 Task: Add Attachment from Google Drive to Card Card0000000403 in Board Board0000000101 in Workspace WS0000000034 in Trello. Add Cover Orange to Card Card0000000403 in Board Board0000000101 in Workspace WS0000000034 in Trello. Add "Add Label …" with "Title" Title0000000403 to Button Button0000000403 to Card Card0000000403 in Board Board0000000101 in Workspace WS0000000034 in Trello. Add Description DS0000000403 to Card Card0000000403 in Board Board0000000101 in Workspace WS0000000034 in Trello. Add Comment CM0000000403 to Card Card0000000403 in Board Board0000000101 in Workspace WS0000000034 in Trello
Action: Mouse moved to (492, 516)
Screenshot: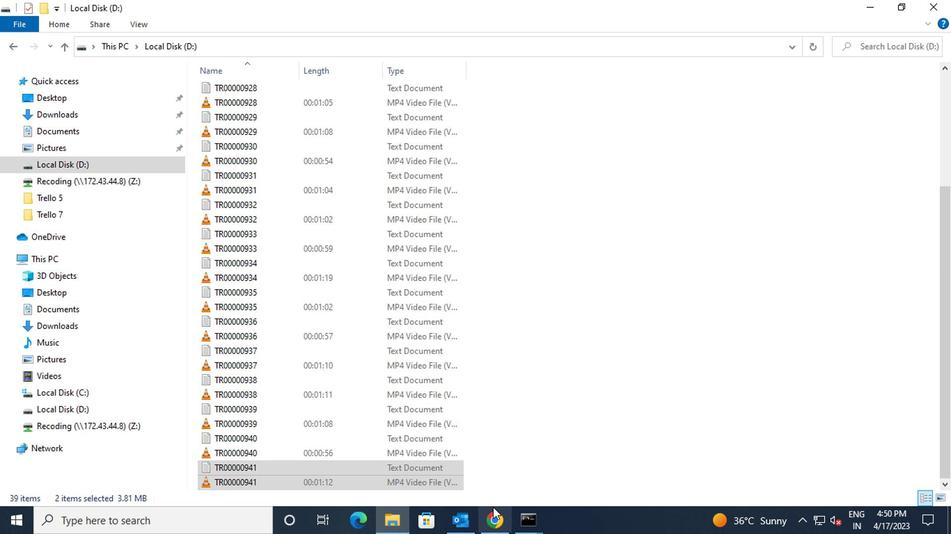 
Action: Mouse pressed left at (492, 516)
Screenshot: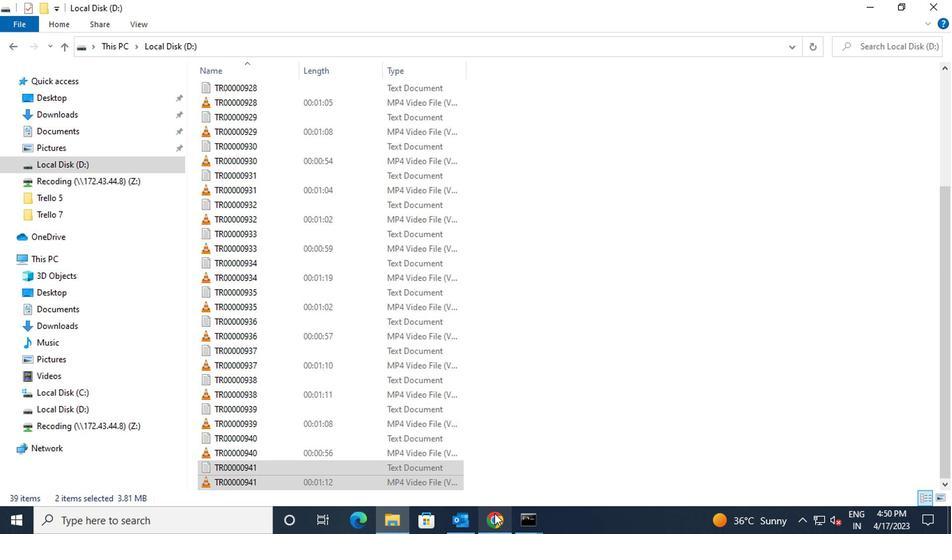 
Action: Mouse moved to (320, 452)
Screenshot: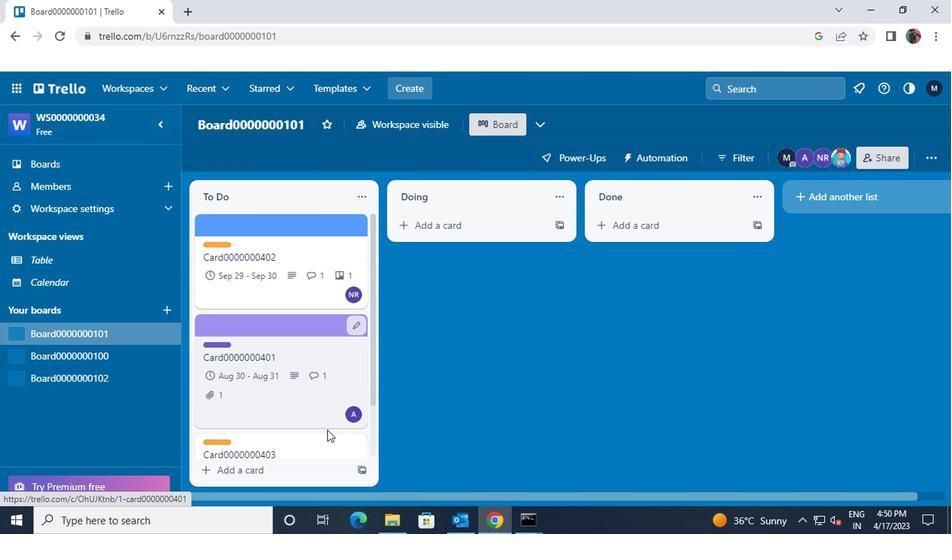 
Action: Mouse pressed left at (320, 452)
Screenshot: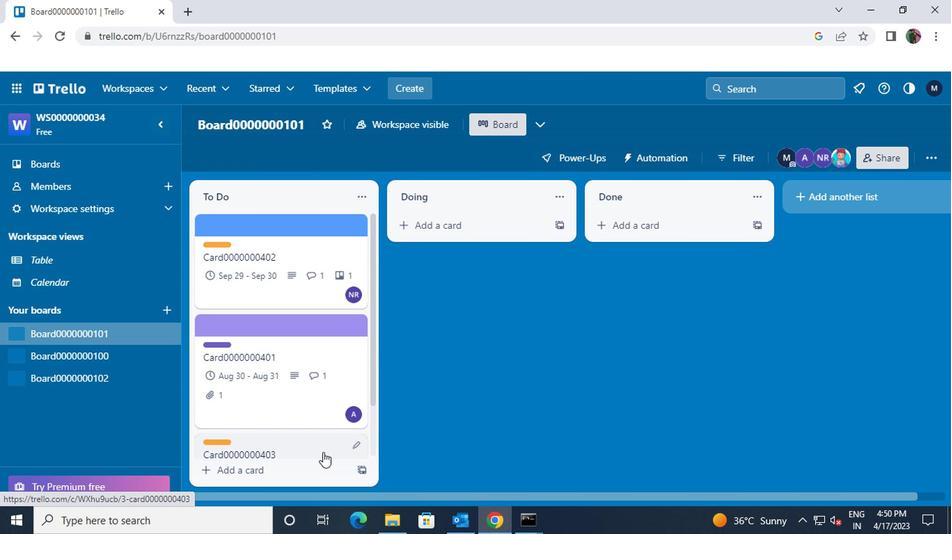 
Action: Mouse moved to (653, 310)
Screenshot: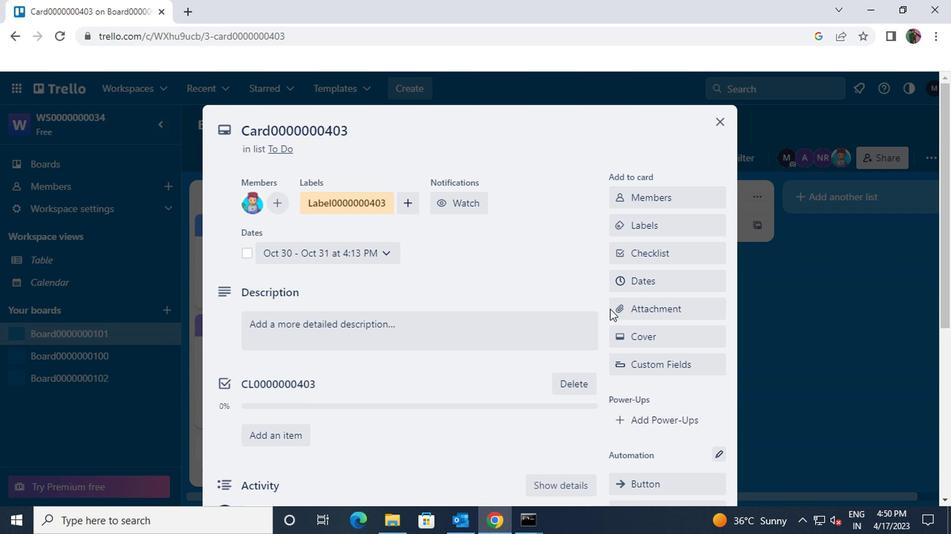 
Action: Mouse pressed left at (653, 310)
Screenshot: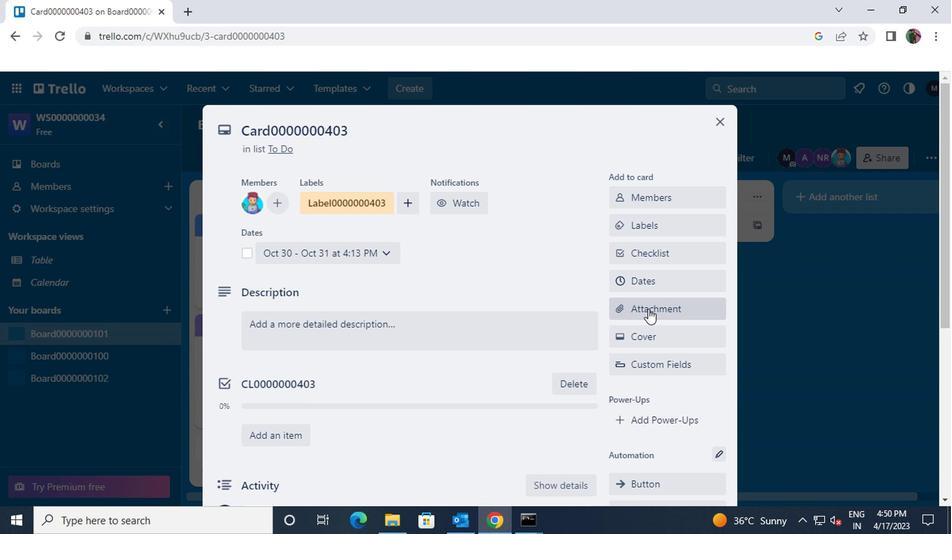 
Action: Mouse moved to (673, 193)
Screenshot: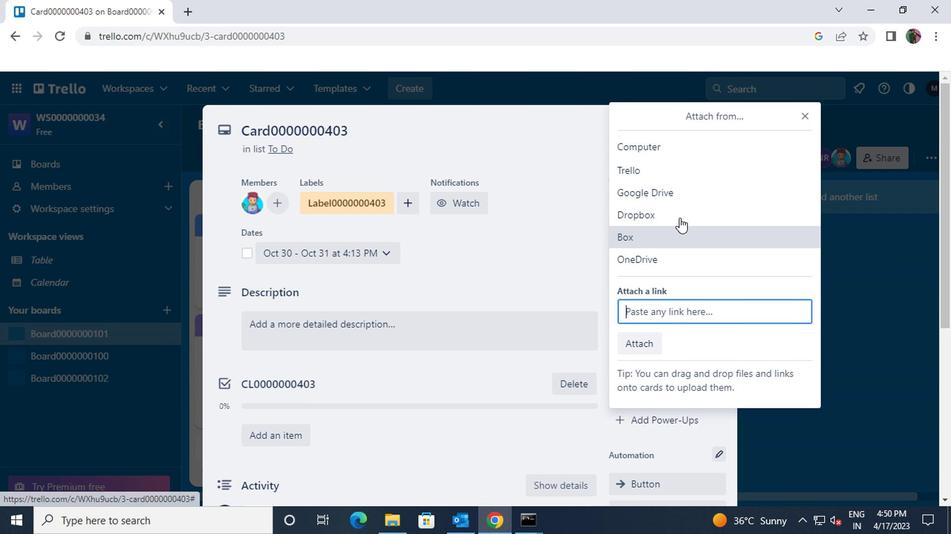 
Action: Mouse pressed left at (673, 193)
Screenshot: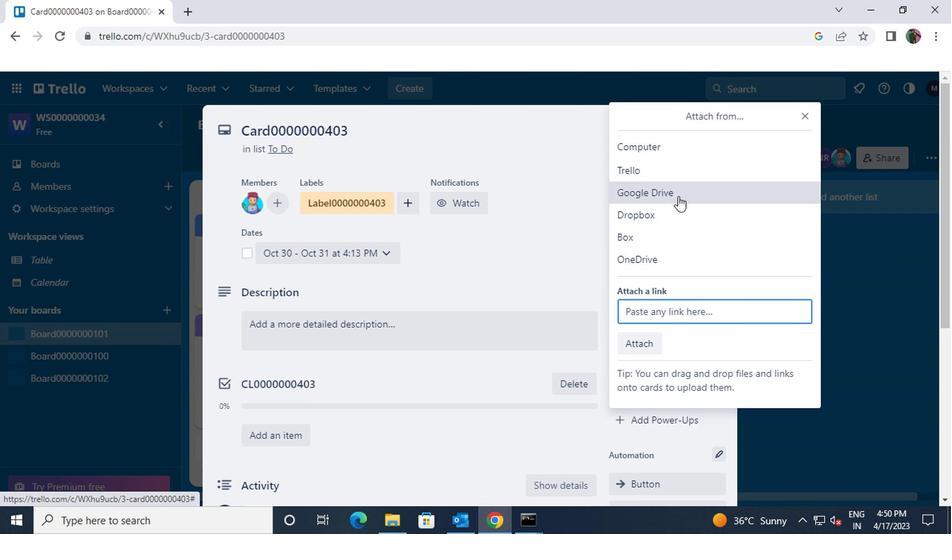 
Action: Mouse moved to (657, 402)
Screenshot: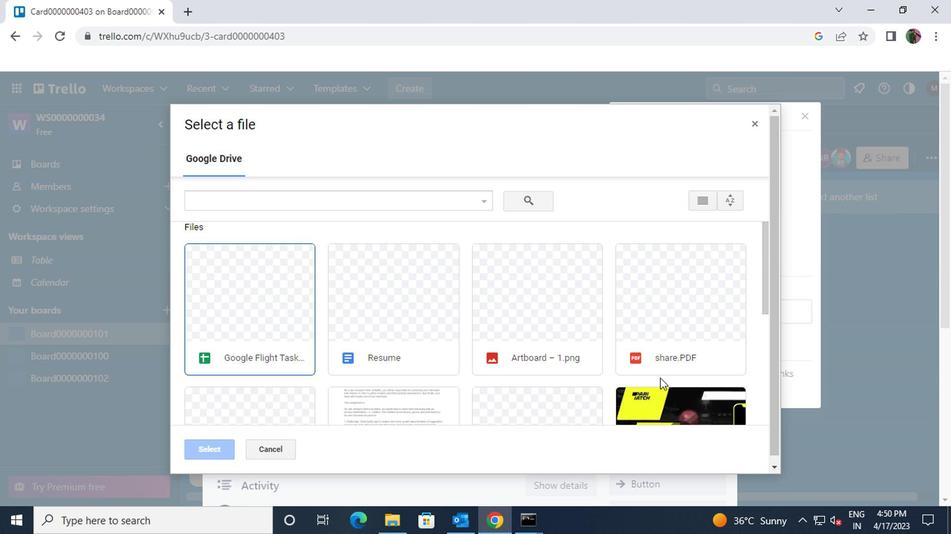 
Action: Mouse pressed left at (657, 402)
Screenshot: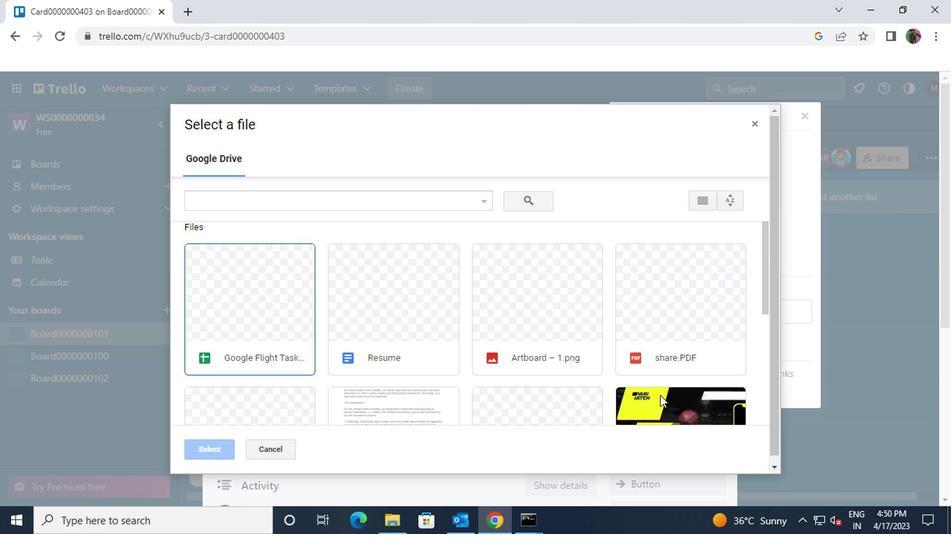 
Action: Mouse moved to (210, 448)
Screenshot: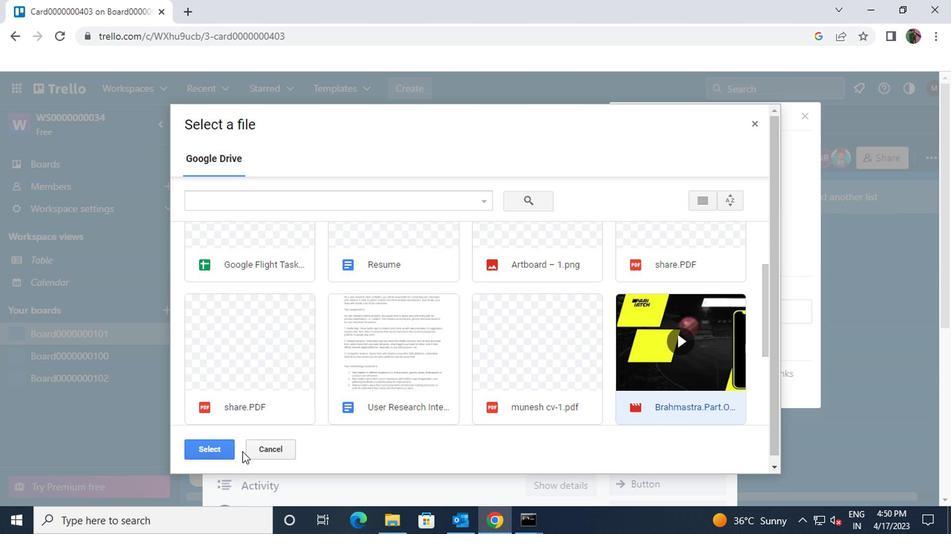 
Action: Mouse pressed left at (210, 448)
Screenshot: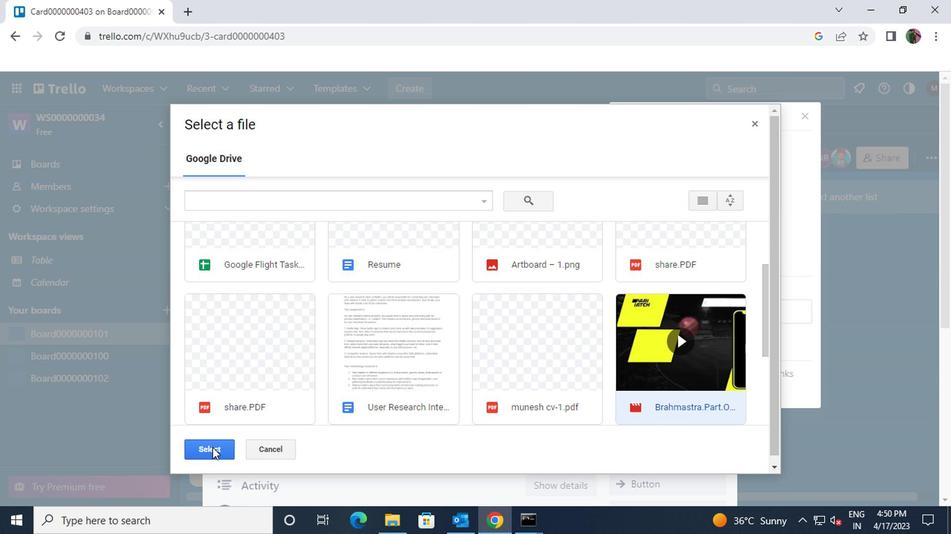 
Action: Mouse moved to (630, 339)
Screenshot: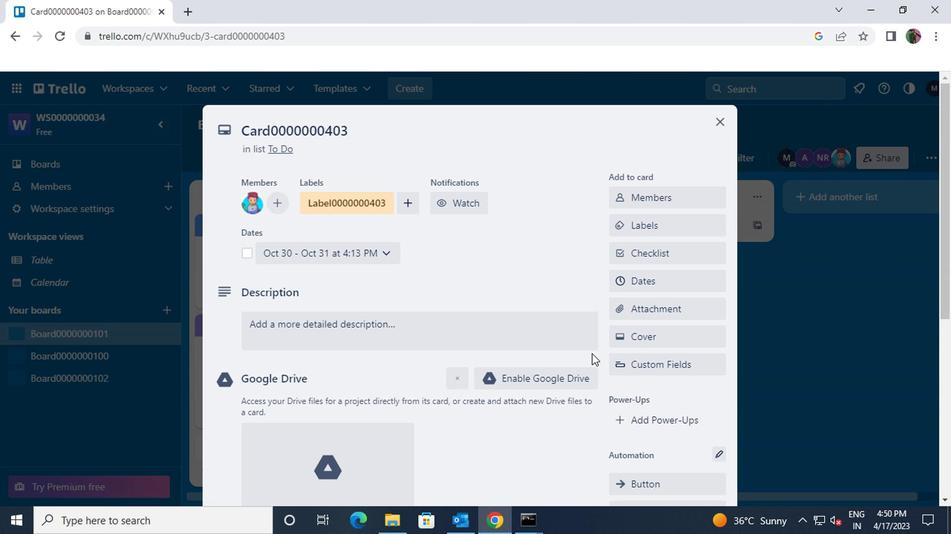 
Action: Mouse pressed left at (630, 339)
Screenshot: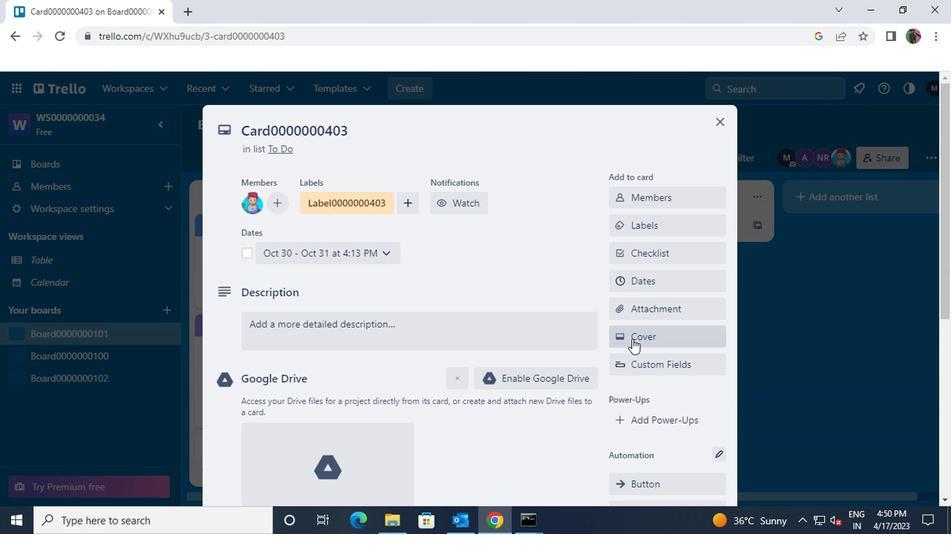 
Action: Mouse moved to (707, 240)
Screenshot: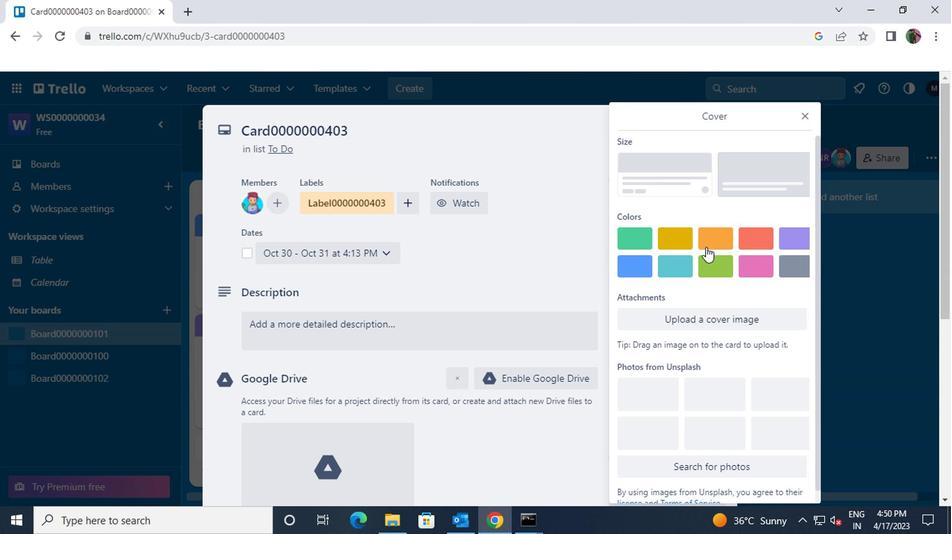 
Action: Mouse pressed left at (707, 240)
Screenshot: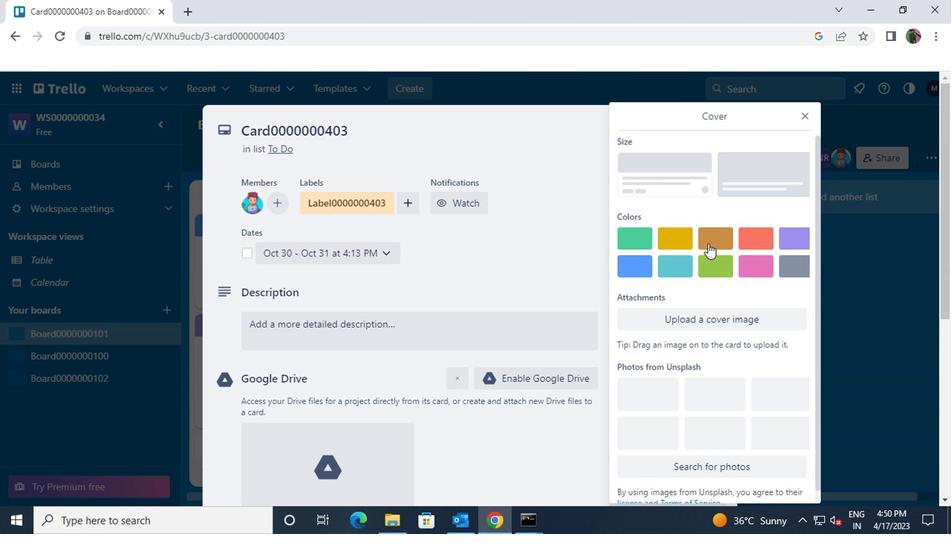 
Action: Mouse moved to (795, 120)
Screenshot: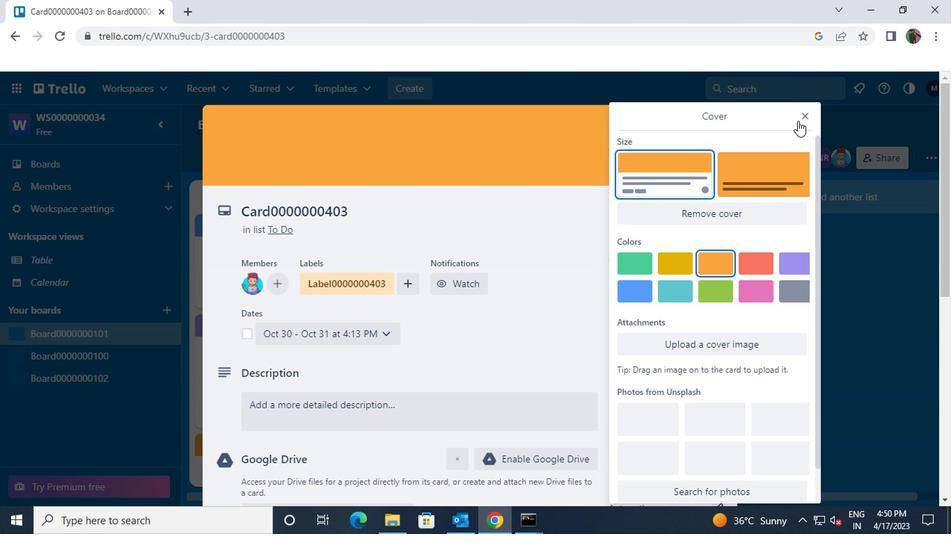 
Action: Mouse pressed left at (795, 120)
Screenshot: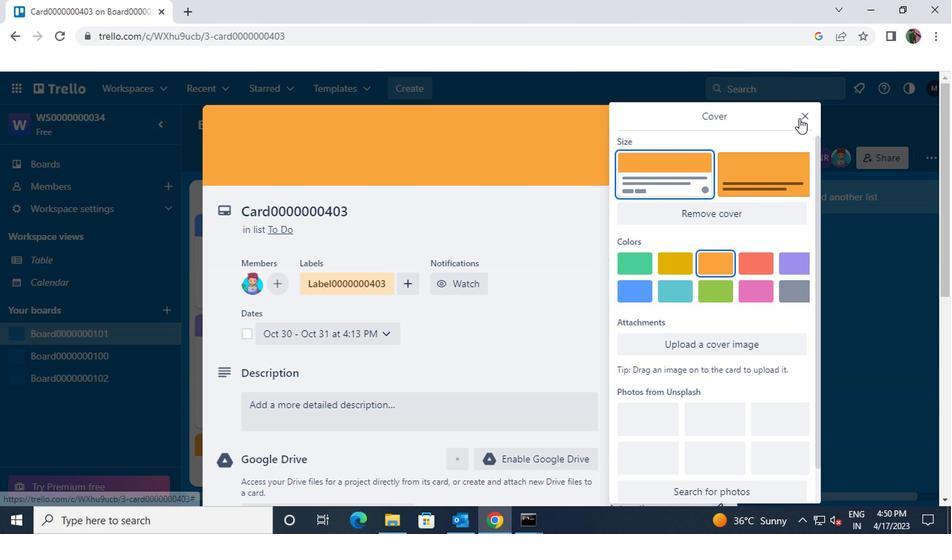 
Action: Mouse moved to (673, 273)
Screenshot: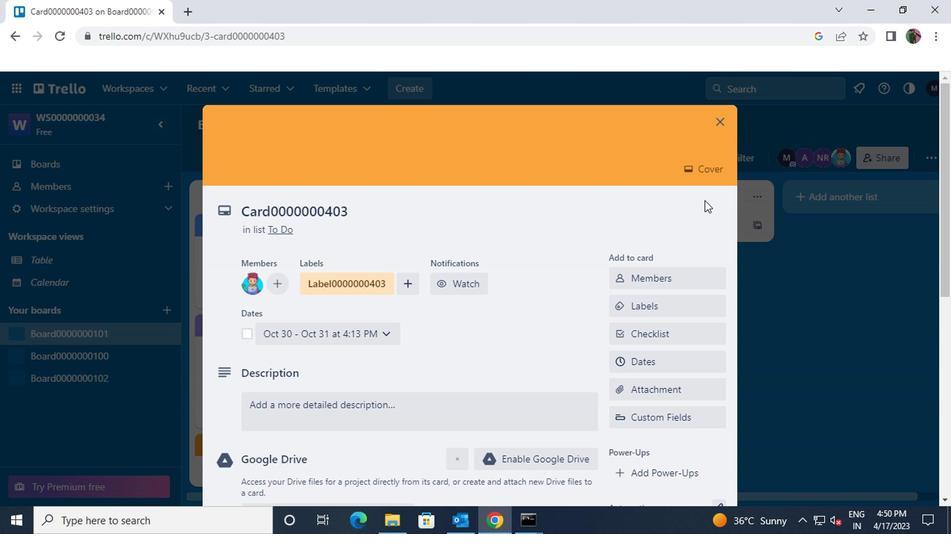 
Action: Mouse scrolled (673, 273) with delta (0, 0)
Screenshot: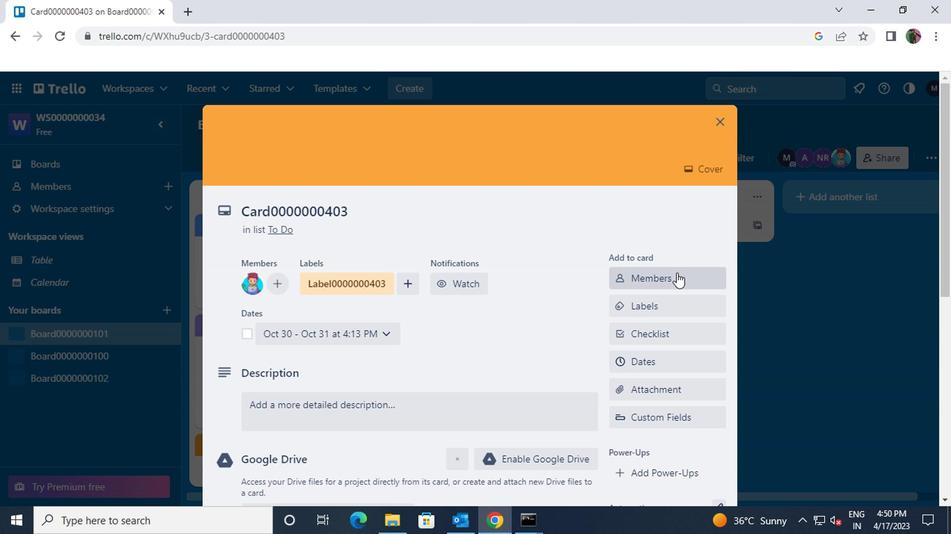 
Action: Mouse scrolled (673, 273) with delta (0, 0)
Screenshot: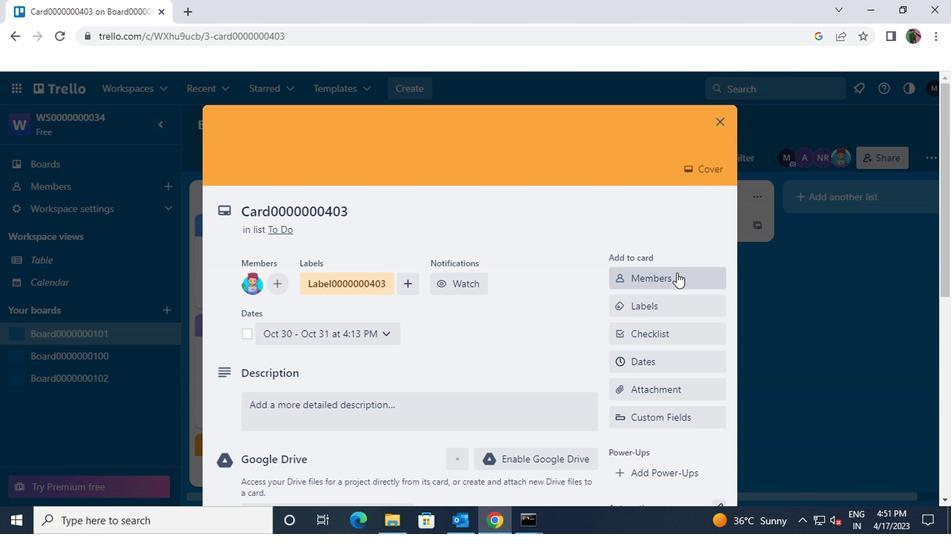 
Action: Mouse moved to (661, 170)
Screenshot: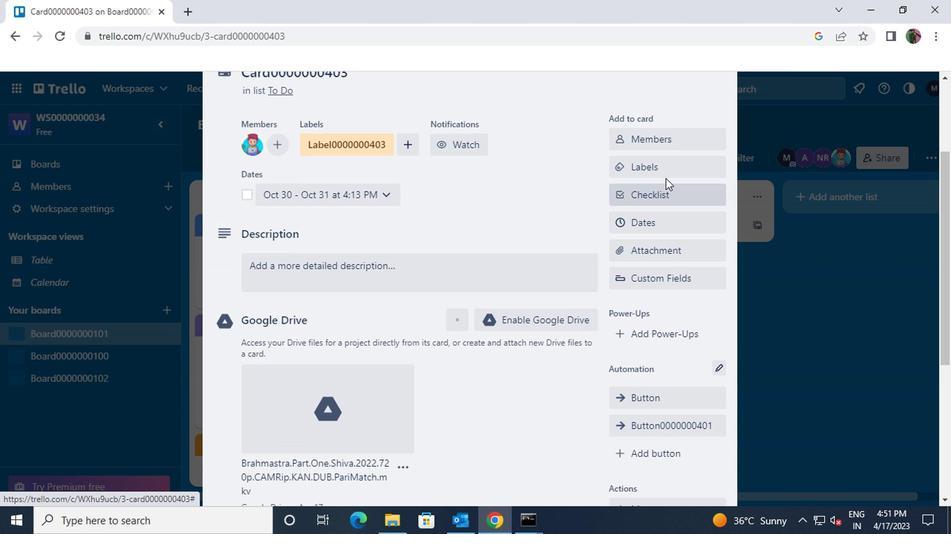 
Action: Mouse pressed left at (661, 170)
Screenshot: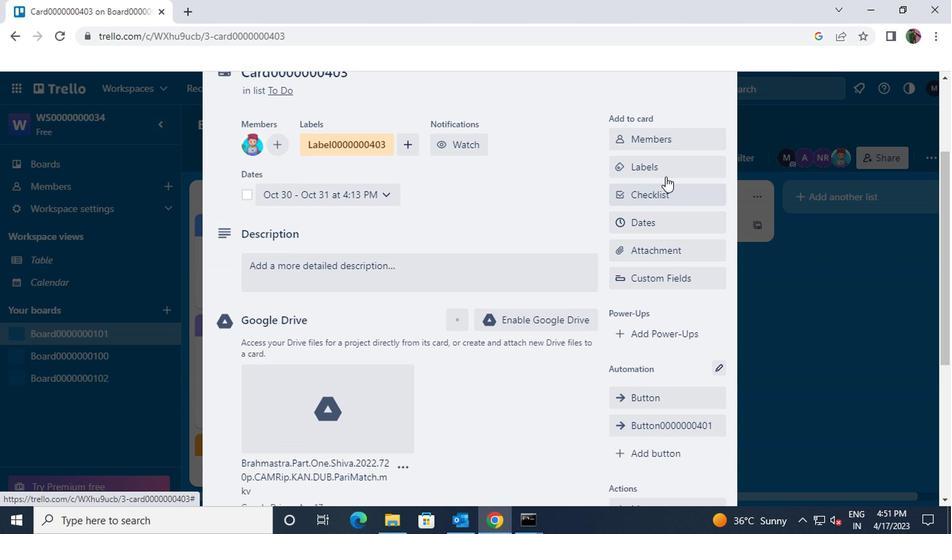 
Action: Mouse moved to (697, 434)
Screenshot: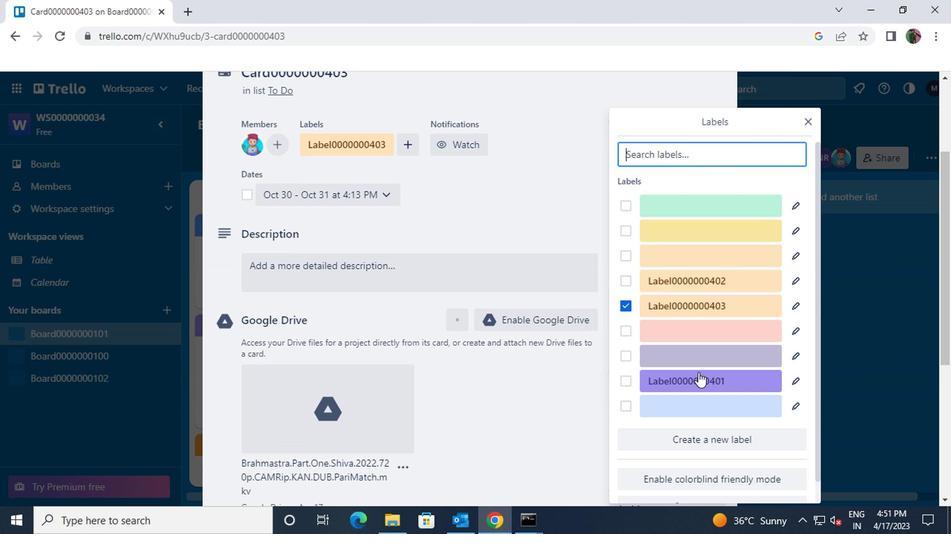 
Action: Mouse pressed left at (697, 434)
Screenshot: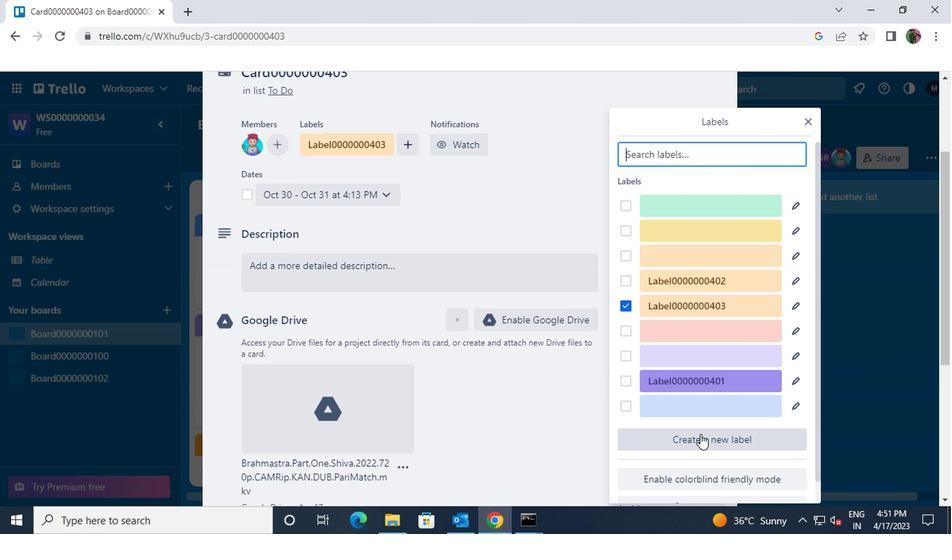 
Action: Mouse moved to (684, 252)
Screenshot: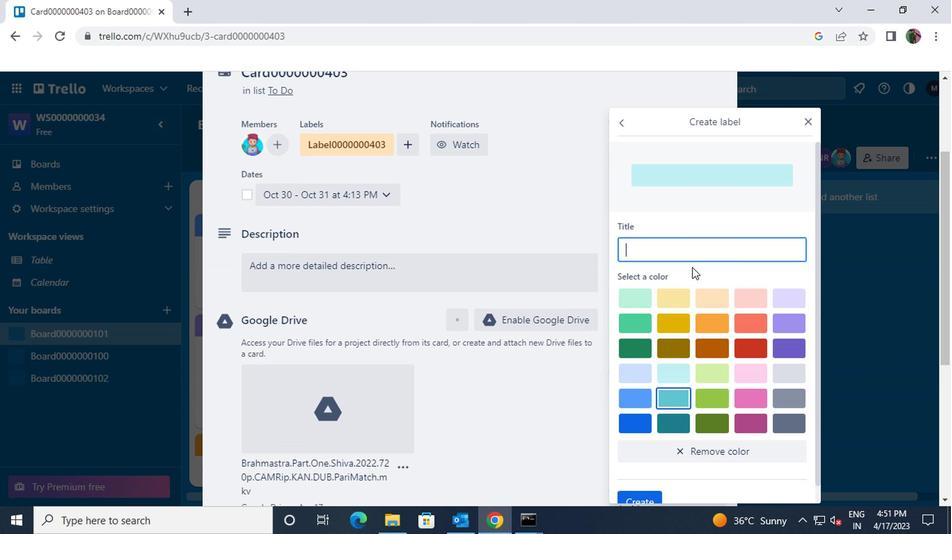 
Action: Mouse pressed left at (684, 252)
Screenshot: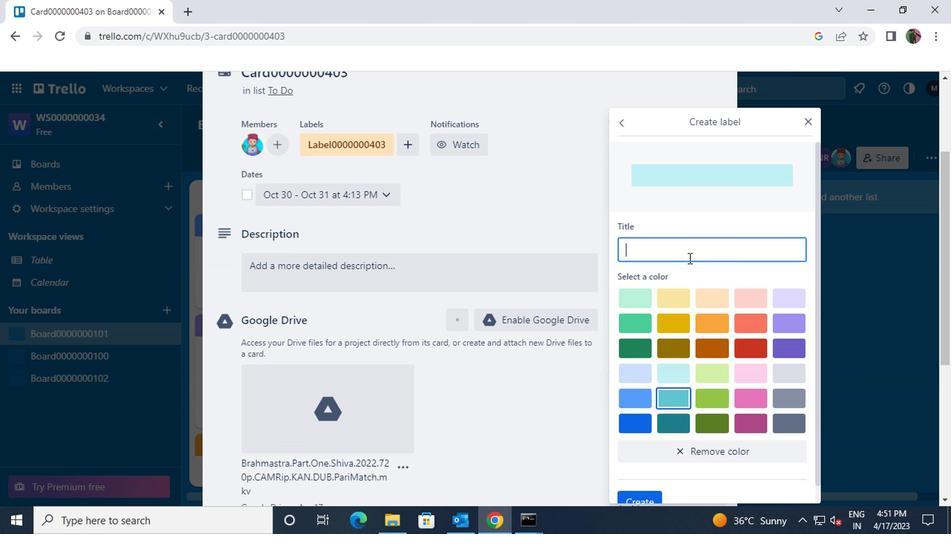 
Action: Mouse moved to (684, 251)
Screenshot: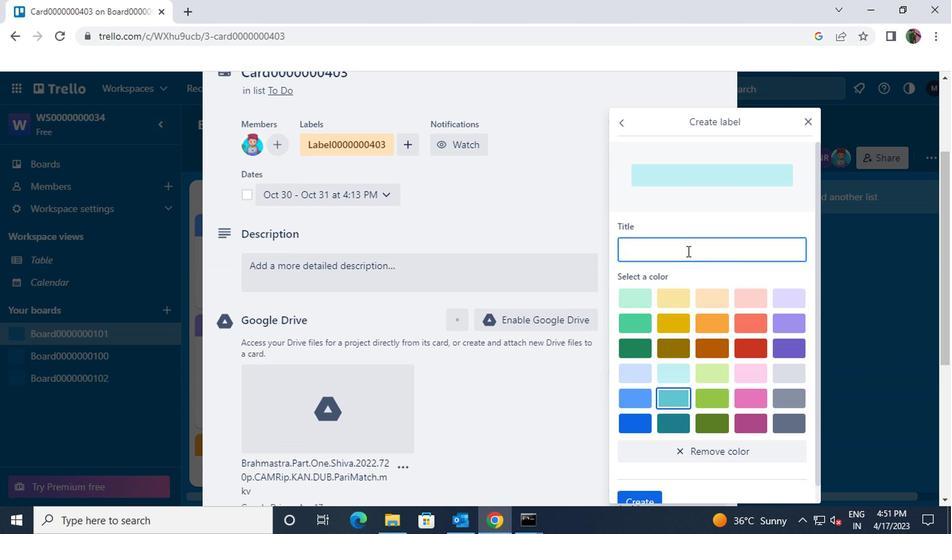 
Action: Key pressed <Key.shift>TITLE0000000403
Screenshot: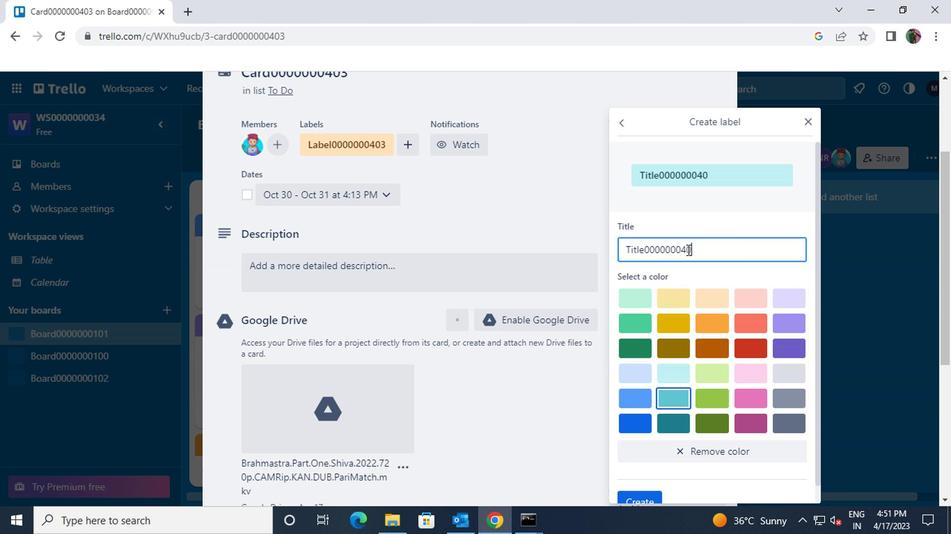 
Action: Mouse moved to (696, 273)
Screenshot: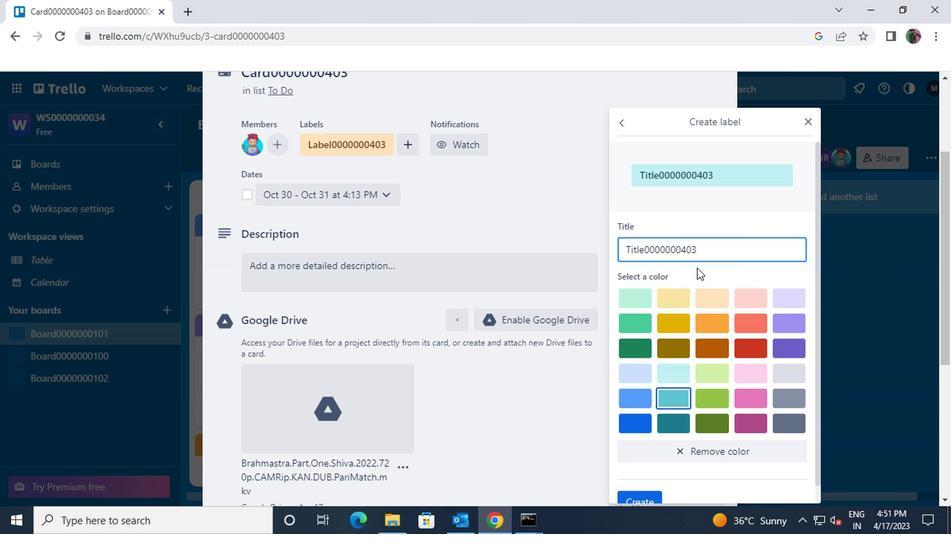 
Action: Mouse scrolled (696, 273) with delta (0, 0)
Screenshot: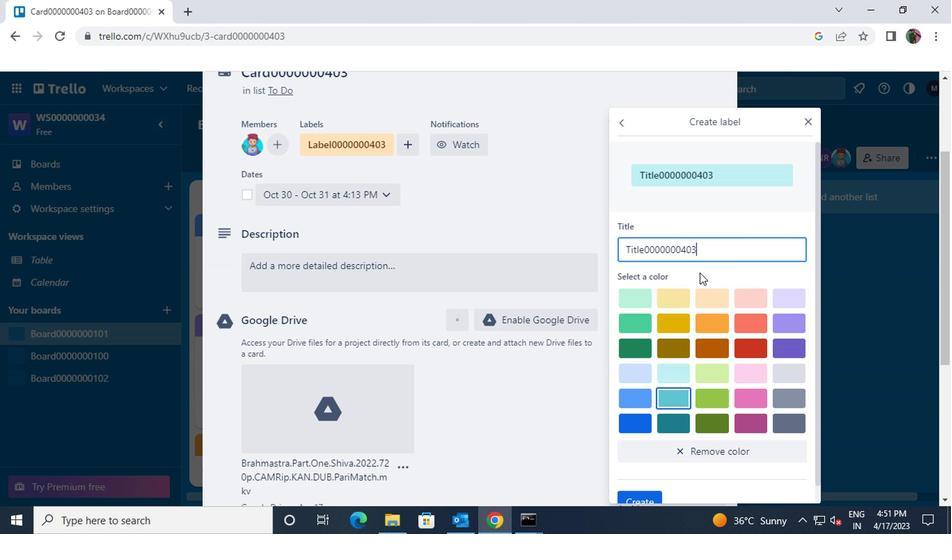 
Action: Mouse scrolled (696, 273) with delta (0, 0)
Screenshot: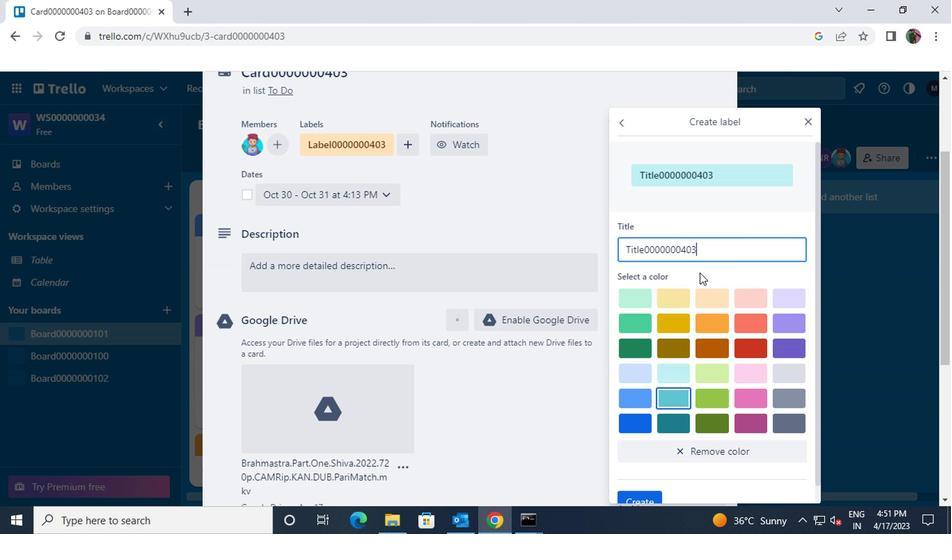 
Action: Mouse scrolled (696, 273) with delta (0, 0)
Screenshot: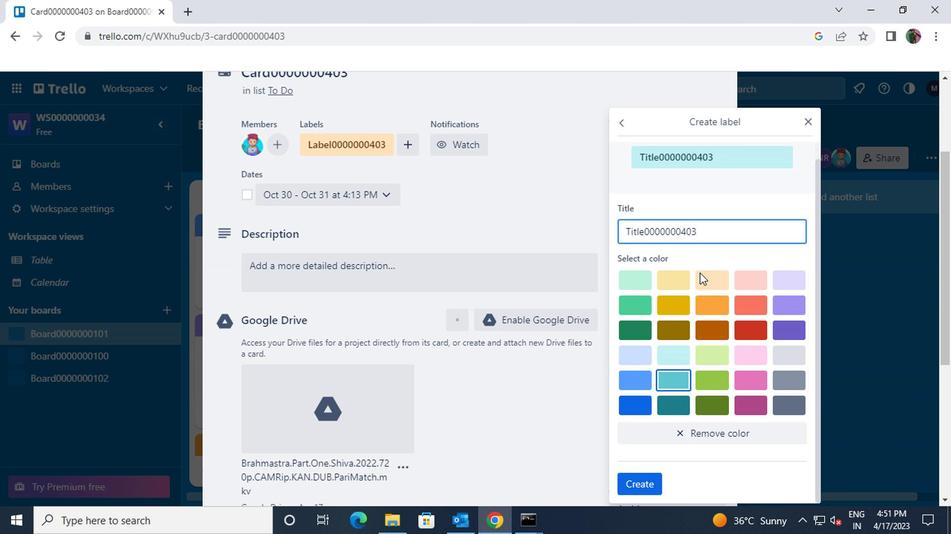 
Action: Mouse moved to (642, 482)
Screenshot: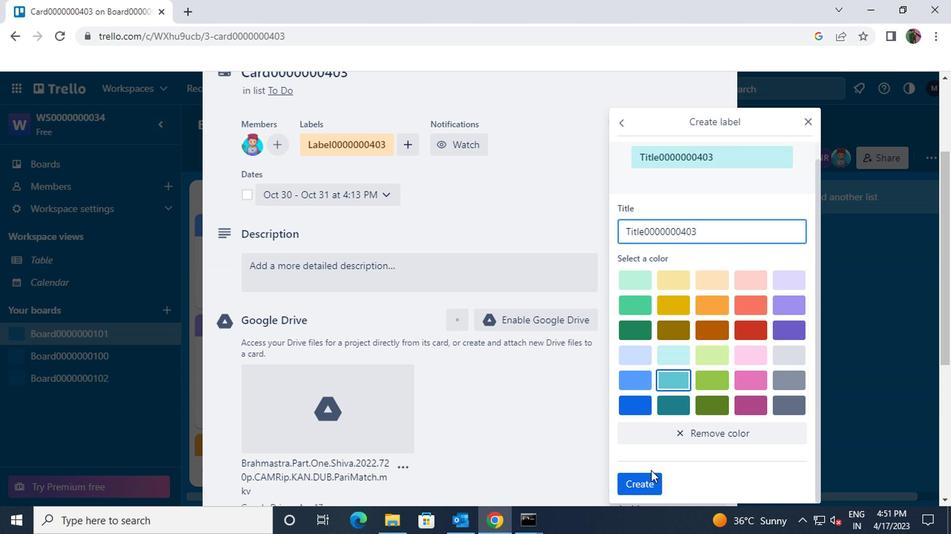 
Action: Mouse pressed left at (642, 482)
Screenshot: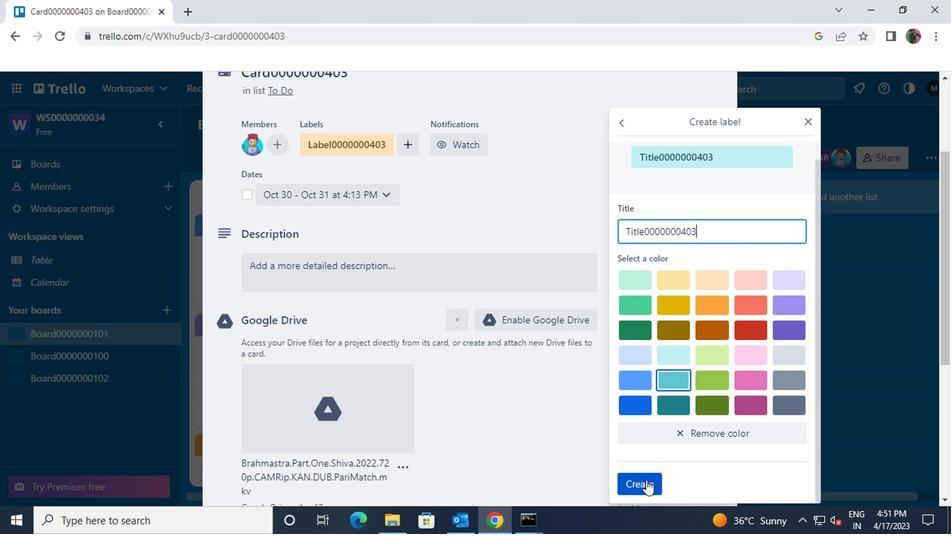 
Action: Mouse moved to (804, 123)
Screenshot: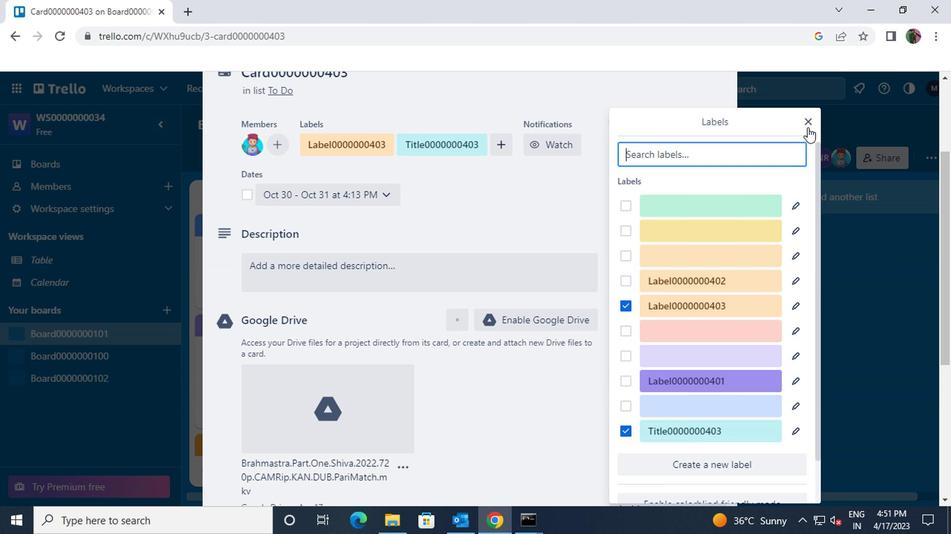 
Action: Mouse pressed left at (804, 123)
Screenshot: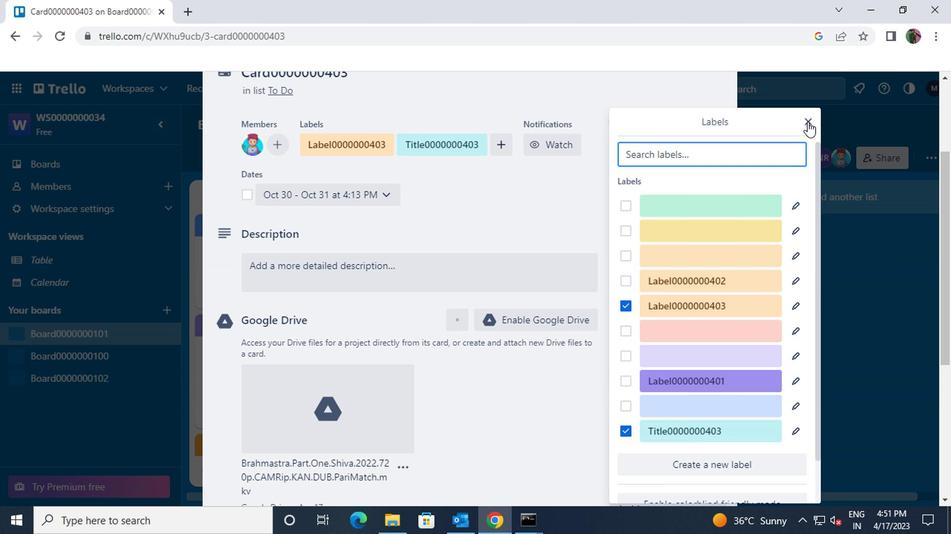 
Action: Mouse moved to (514, 278)
Screenshot: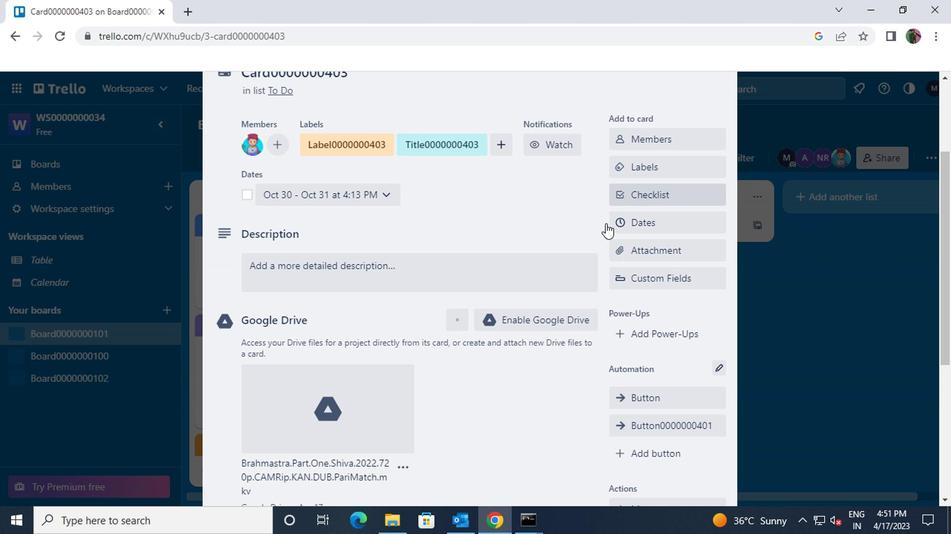 
Action: Mouse pressed left at (514, 278)
Screenshot: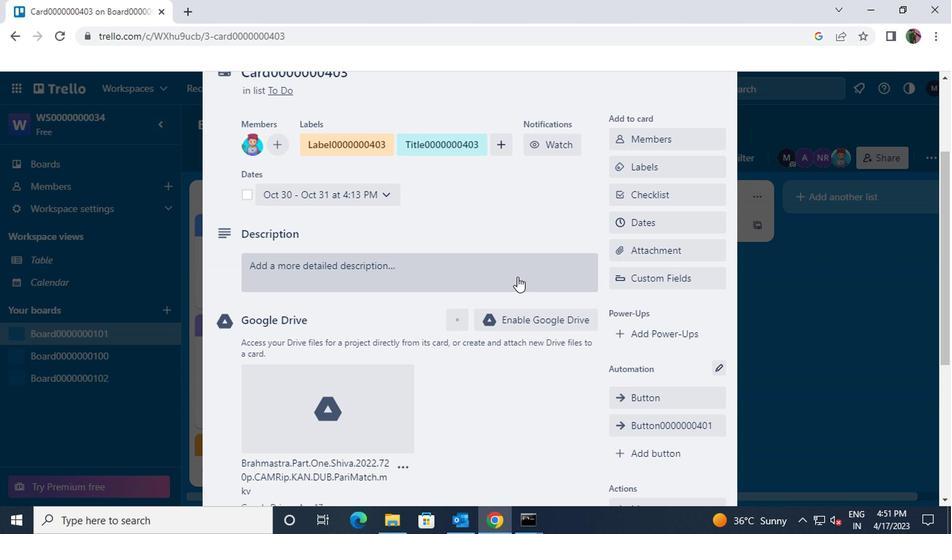 
Action: Key pressed <Key.shift>DS0000000403
Screenshot: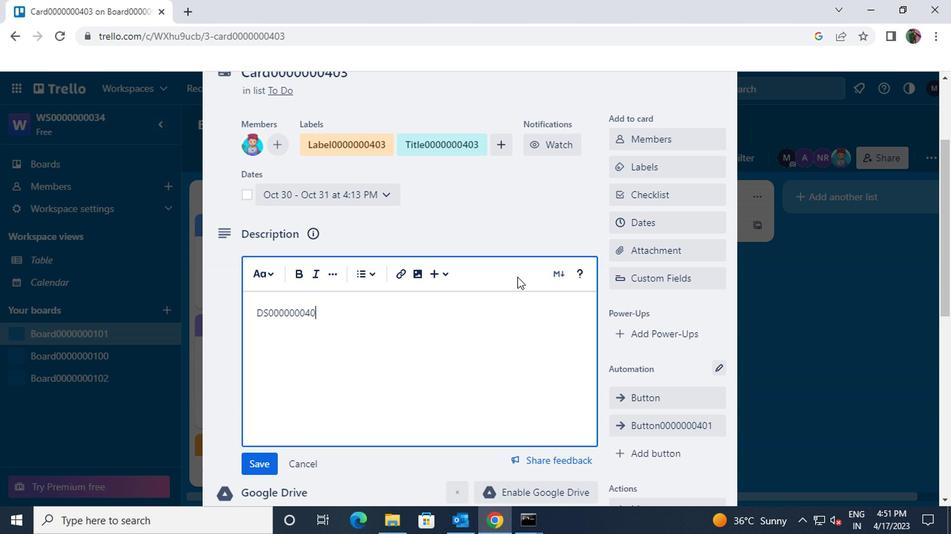 
Action: Mouse moved to (262, 467)
Screenshot: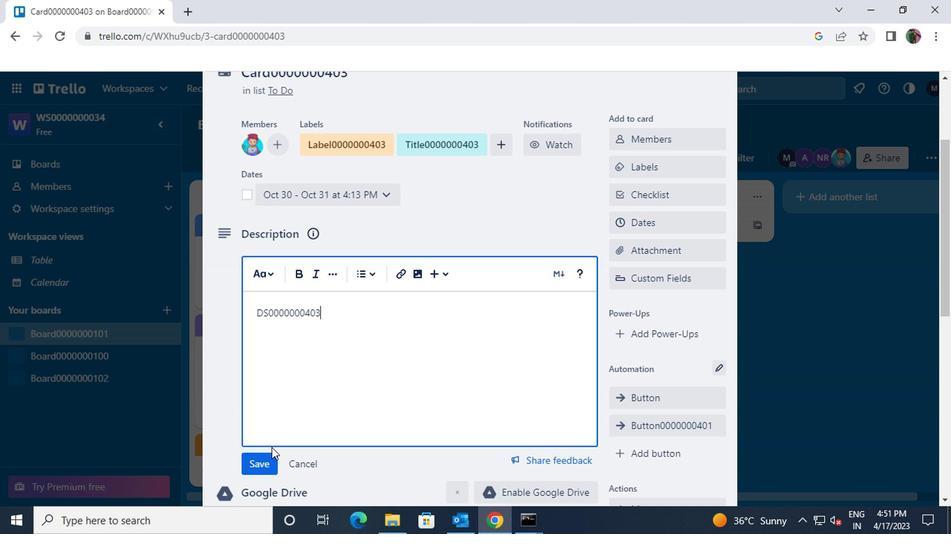 
Action: Mouse pressed left at (262, 467)
Screenshot: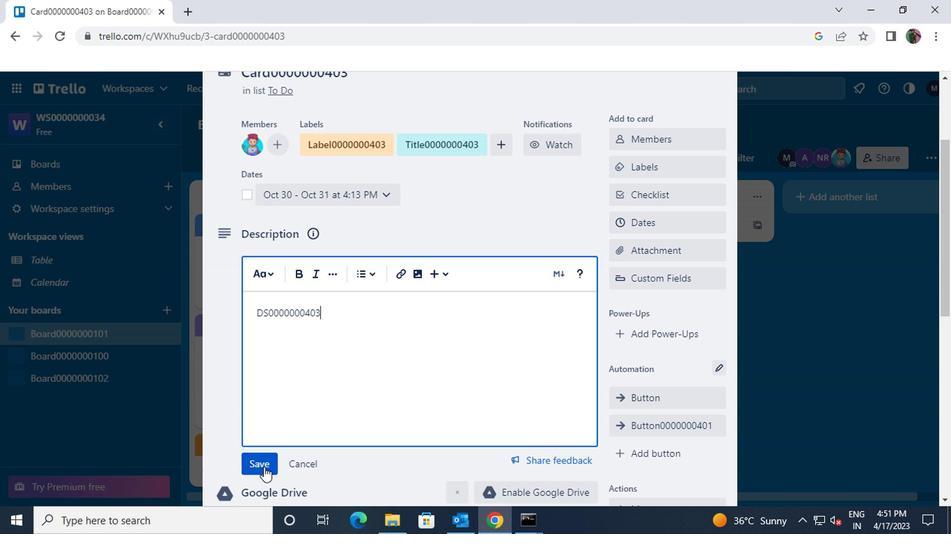 
Action: Mouse moved to (263, 467)
Screenshot: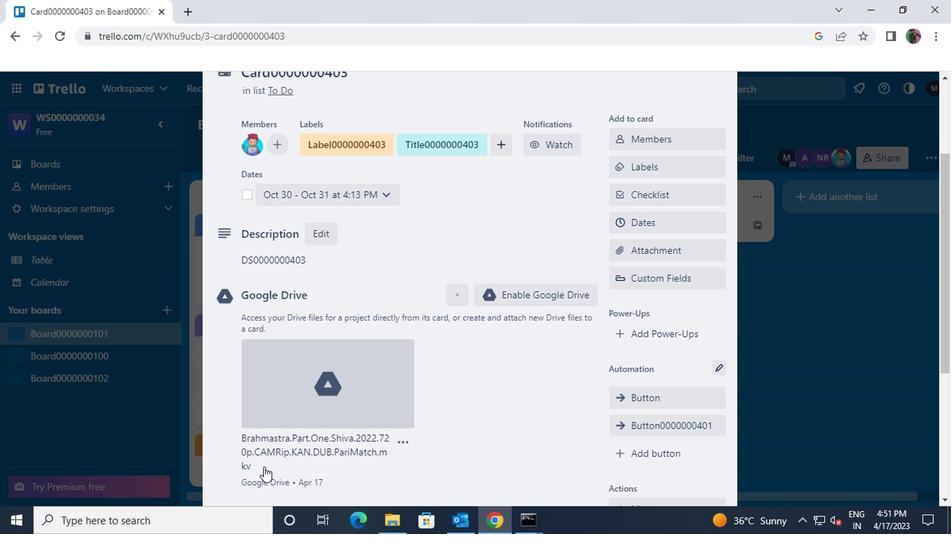 
Action: Mouse scrolled (263, 466) with delta (0, 0)
Screenshot: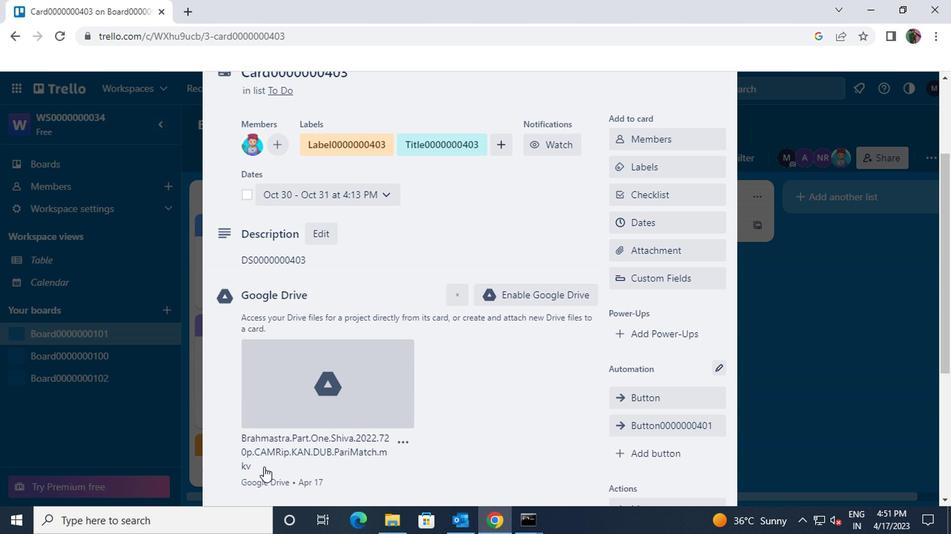 
Action: Mouse scrolled (263, 466) with delta (0, 0)
Screenshot: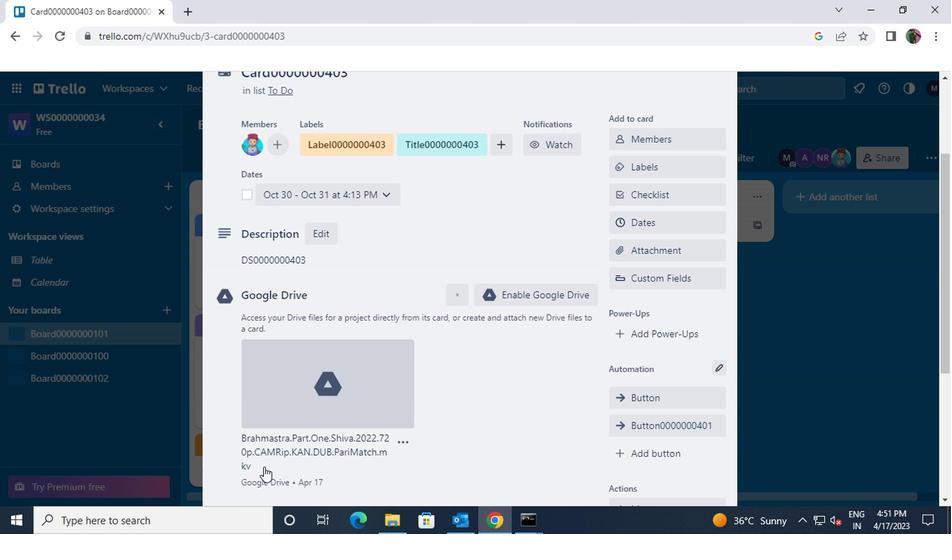 
Action: Mouse scrolled (263, 466) with delta (0, 0)
Screenshot: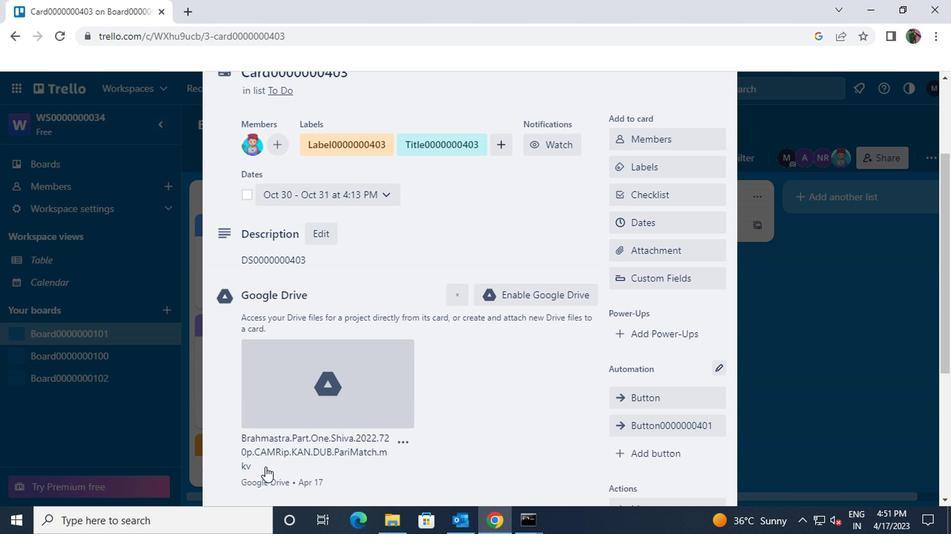 
Action: Mouse moved to (274, 437)
Screenshot: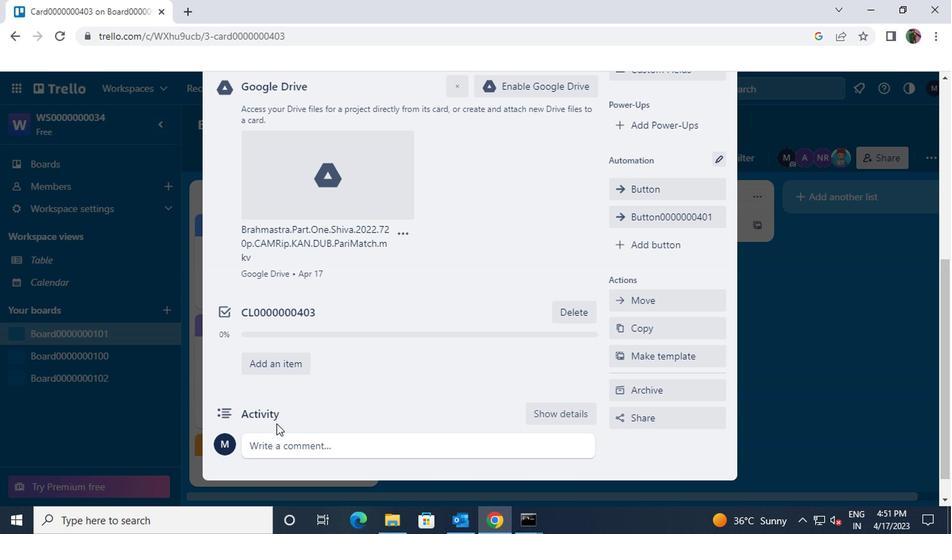 
Action: Mouse pressed left at (274, 437)
Screenshot: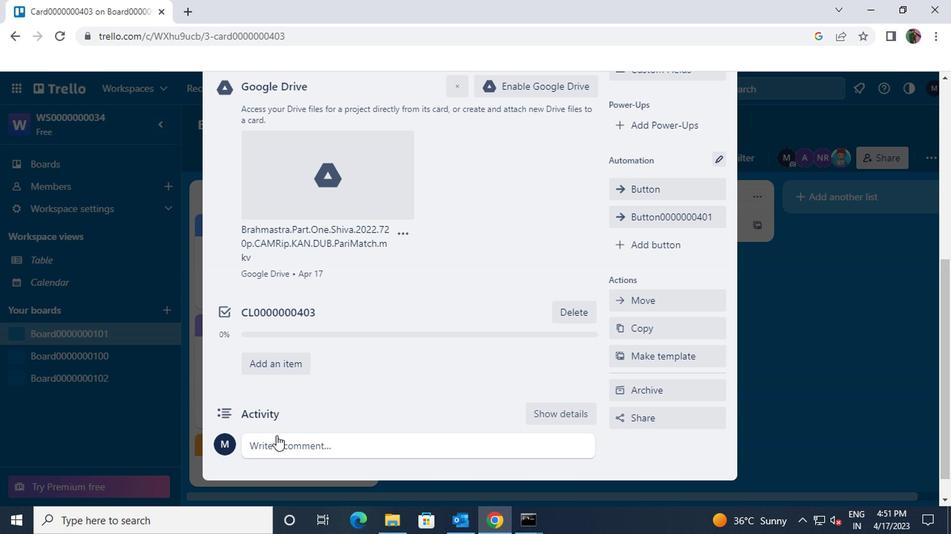 
Action: Key pressed <Key.shift>CM0000000403
Screenshot: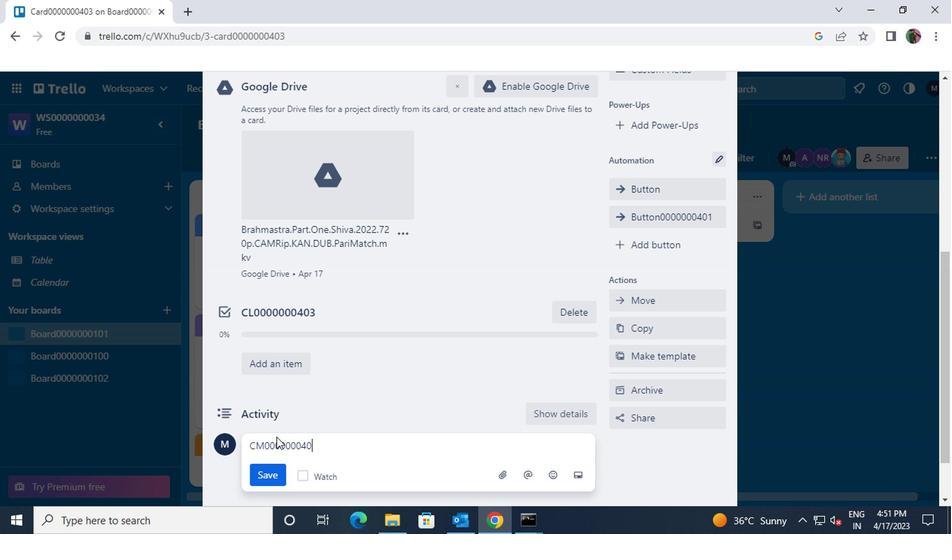 
Action: Mouse moved to (264, 478)
Screenshot: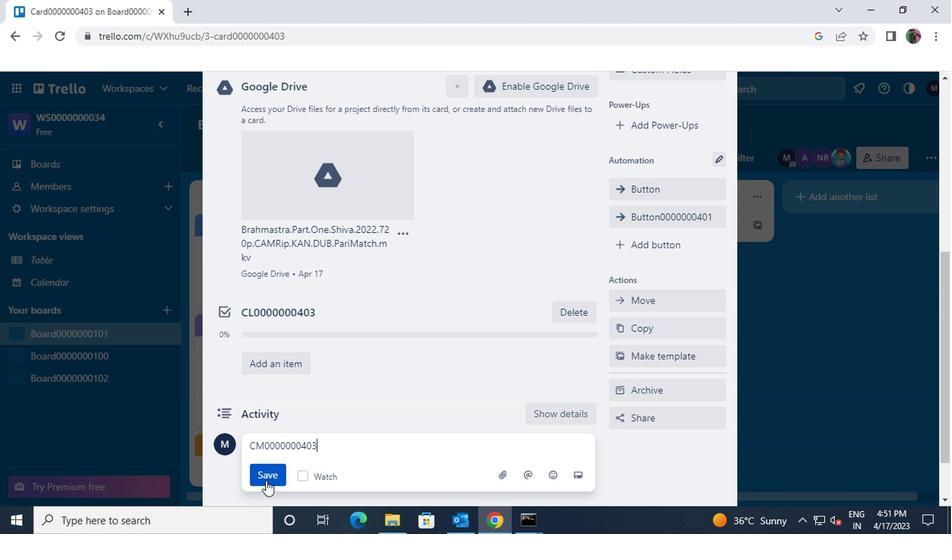 
Action: Mouse pressed left at (264, 478)
Screenshot: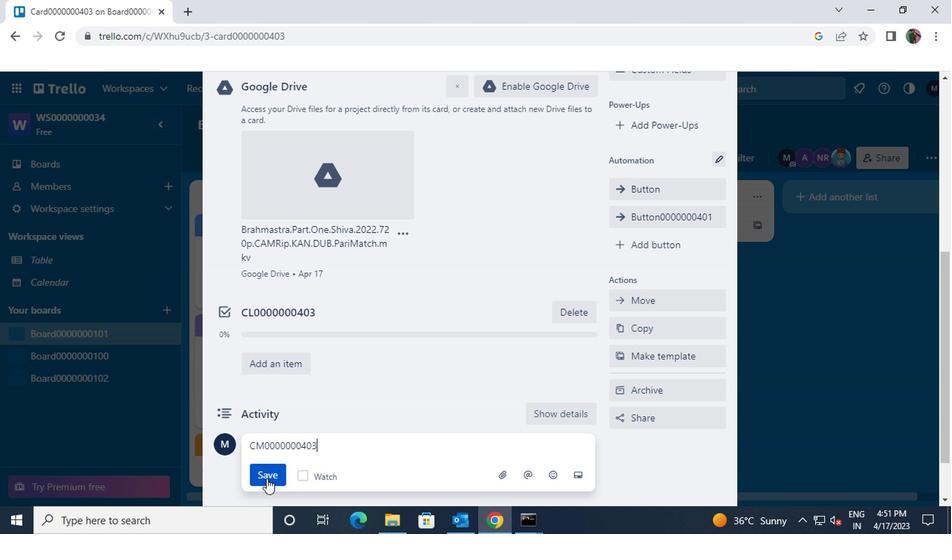 
